 Task: Add a field from the Popular template Effort Level a blank project AgileAura
Action: Mouse moved to (536, 188)
Screenshot: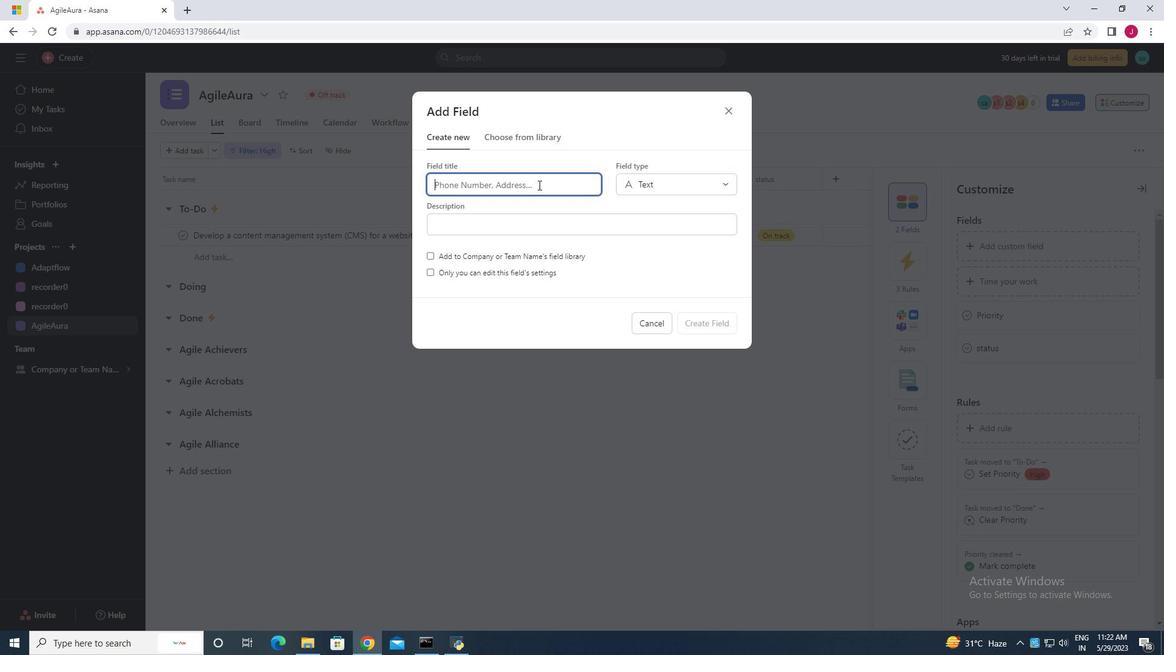 
Action: Mouse pressed left at (536, 188)
Screenshot: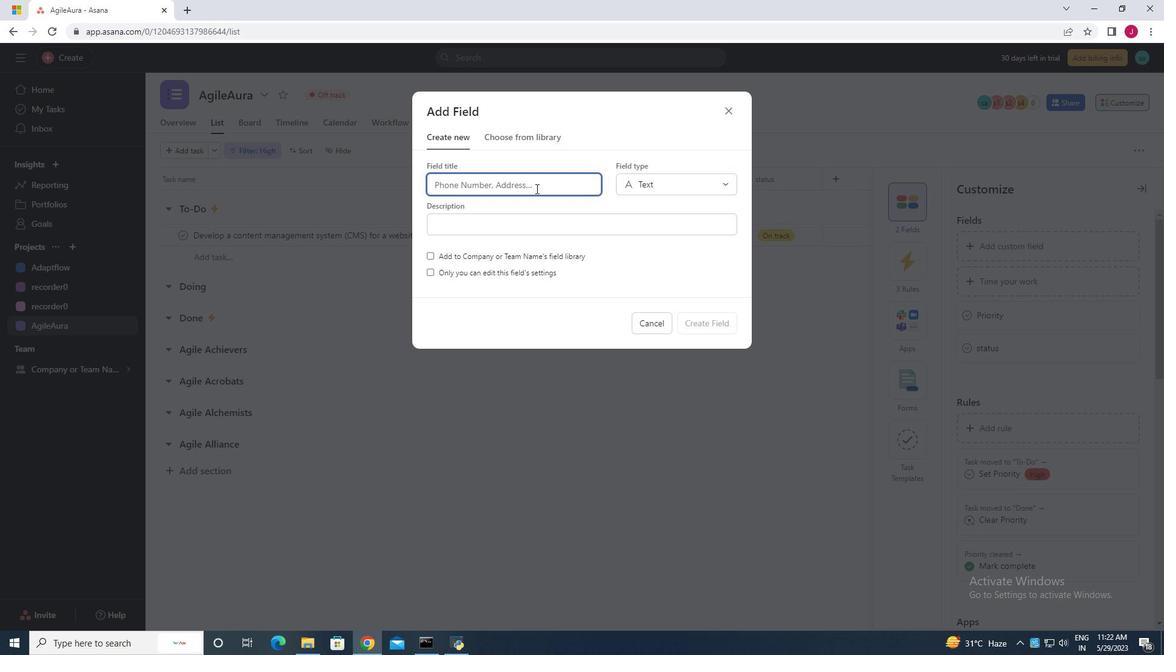 
Action: Key pressed <Key.caps_lock><Key.caps_lock><Key.caps_lock>P<Key.caps_lock>opular<Key.space>templatre<Key.space>f<Key.backspace>effp<Key.backspace>ort<Key.space>level<Key.space>
Screenshot: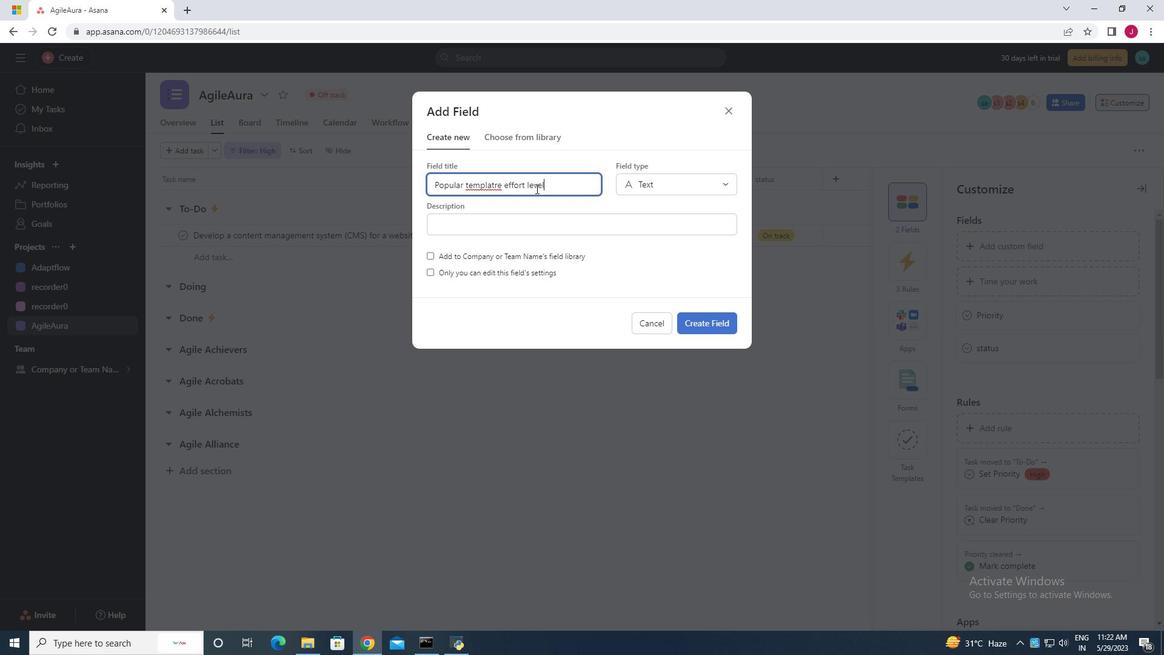 
Action: Mouse moved to (497, 191)
Screenshot: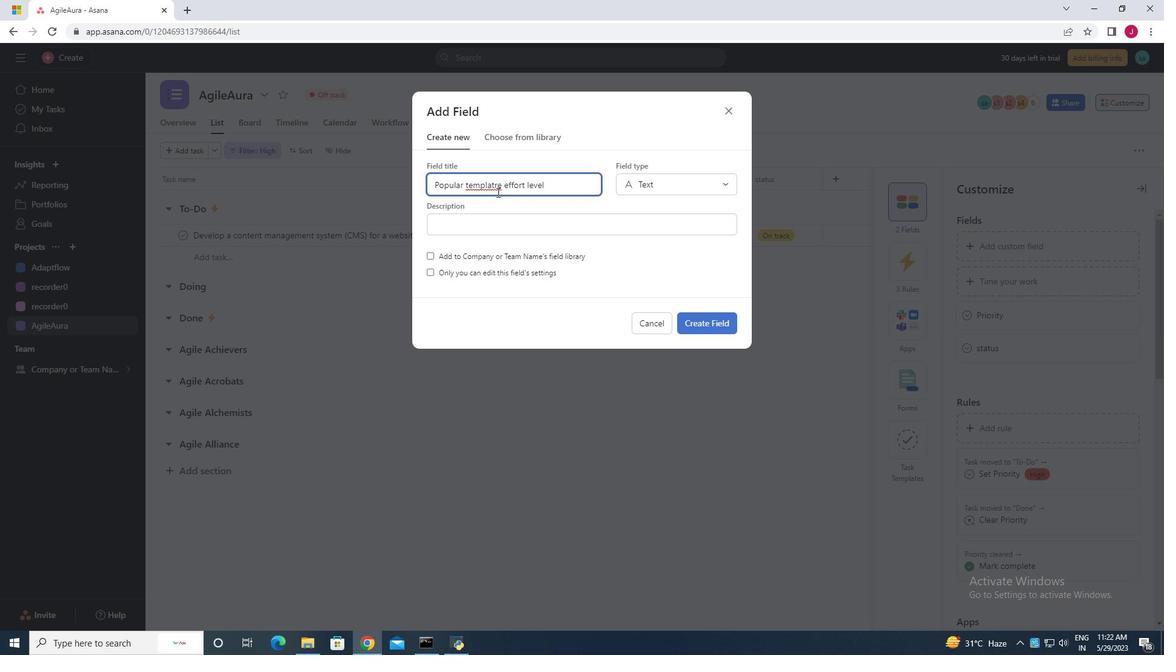 
Action: Mouse pressed left at (497, 191)
Screenshot: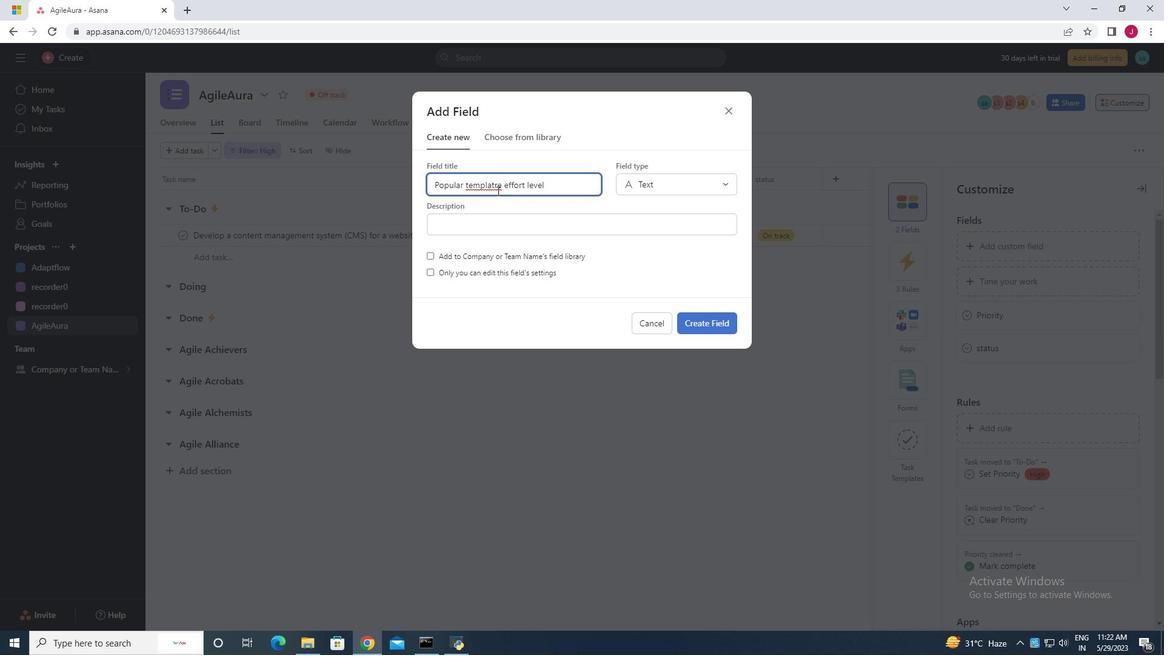 
Action: Key pressed <Key.backspace>
Screenshot: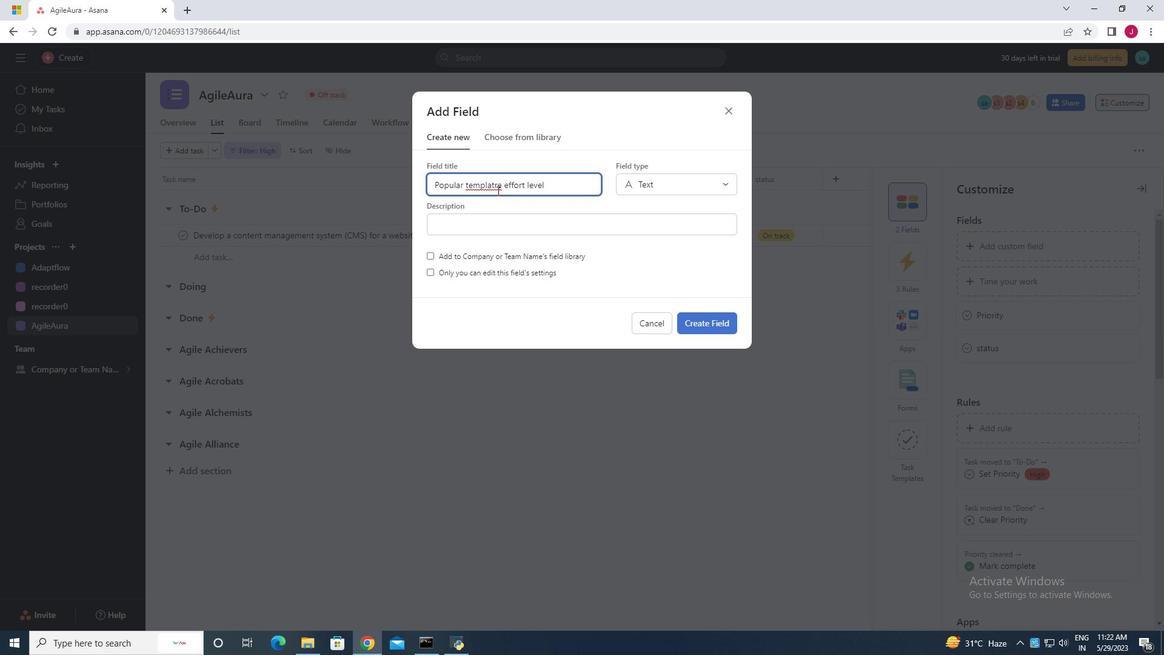 
Action: Mouse moved to (706, 325)
Screenshot: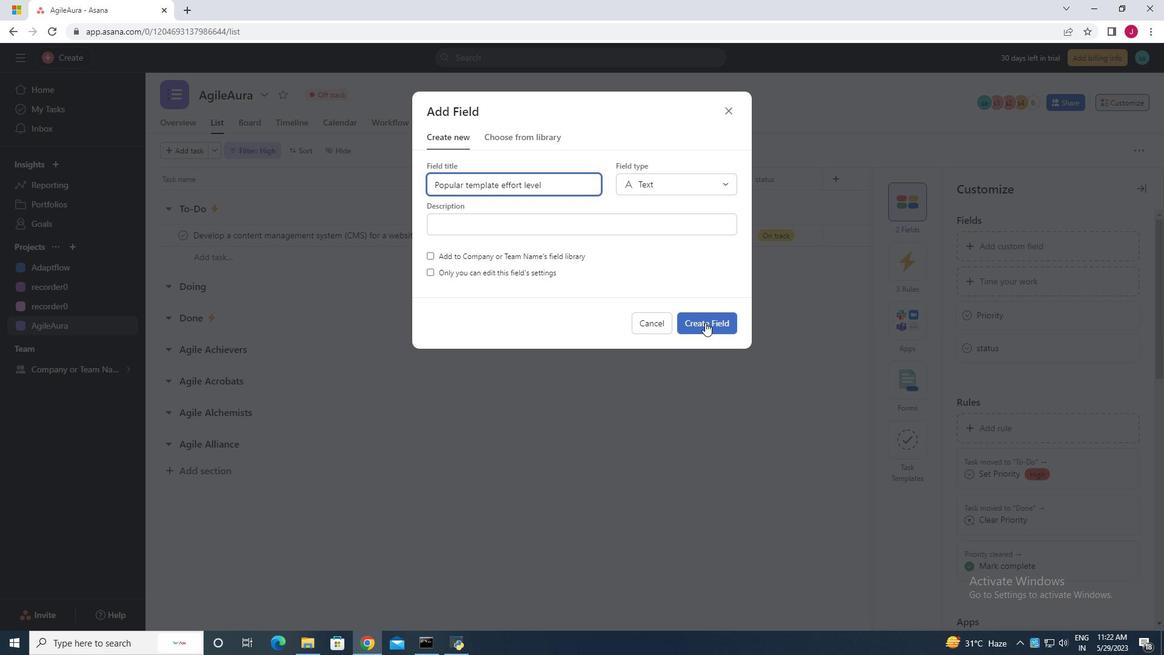 
Action: Mouse pressed left at (706, 325)
Screenshot: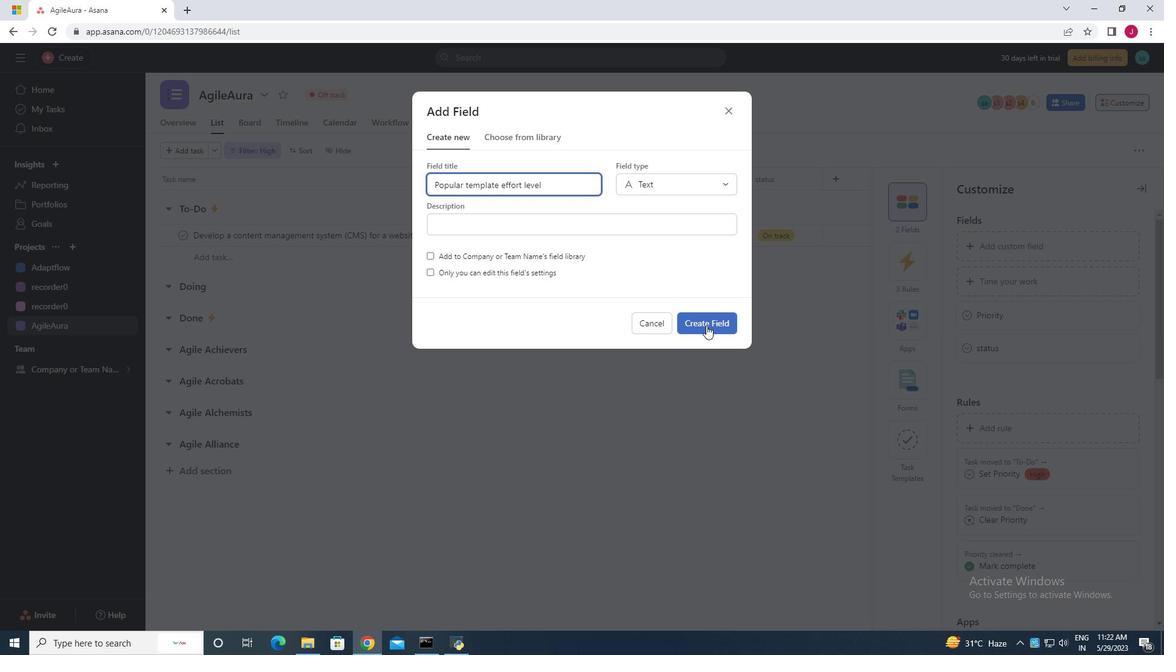 
Action: Mouse moved to (702, 323)
Screenshot: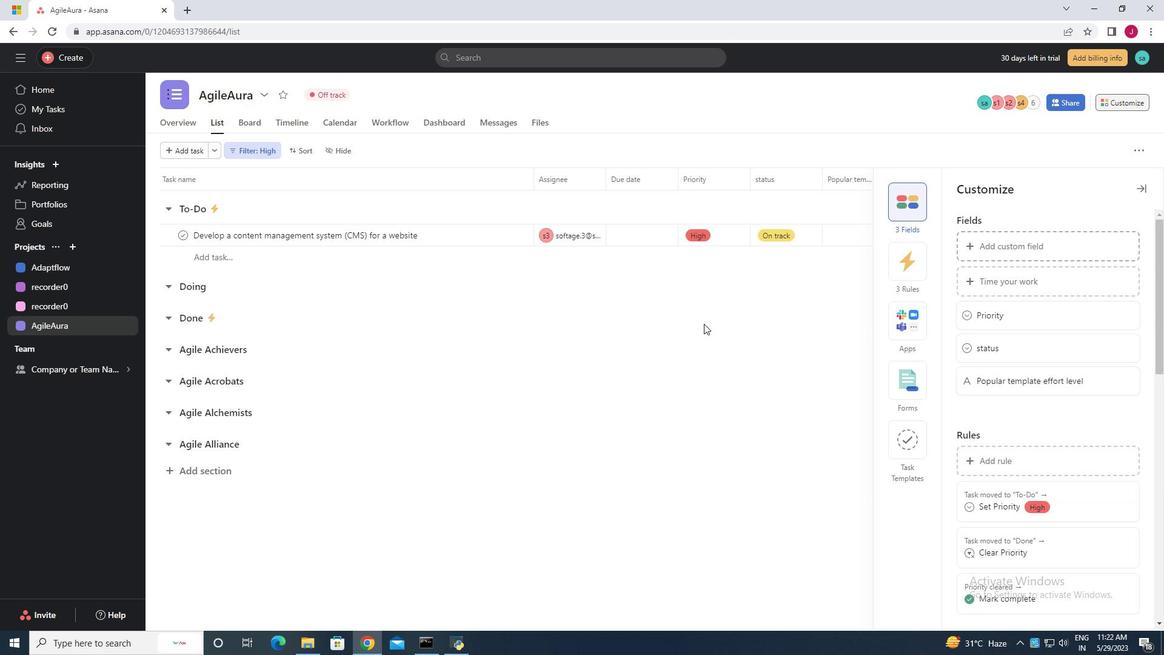 
